 Task: Select the Baltic(iso 1257) in the encoding.
Action: Mouse moved to (13, 483)
Screenshot: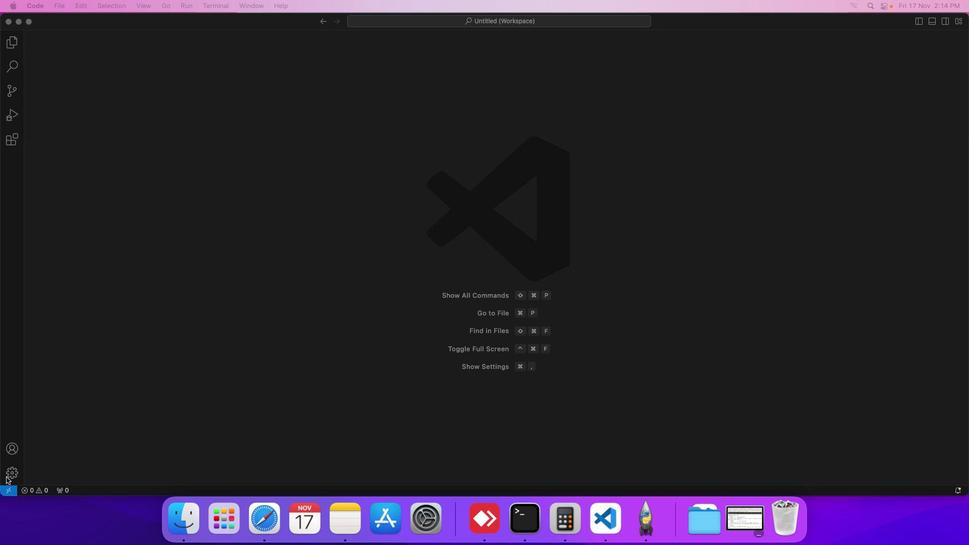 
Action: Mouse pressed left at (13, 483)
Screenshot: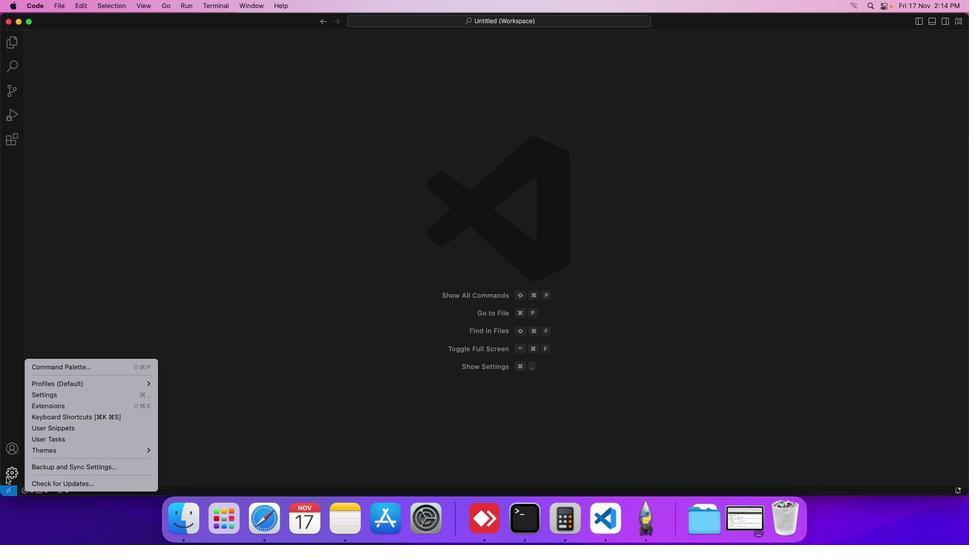 
Action: Mouse moved to (40, 404)
Screenshot: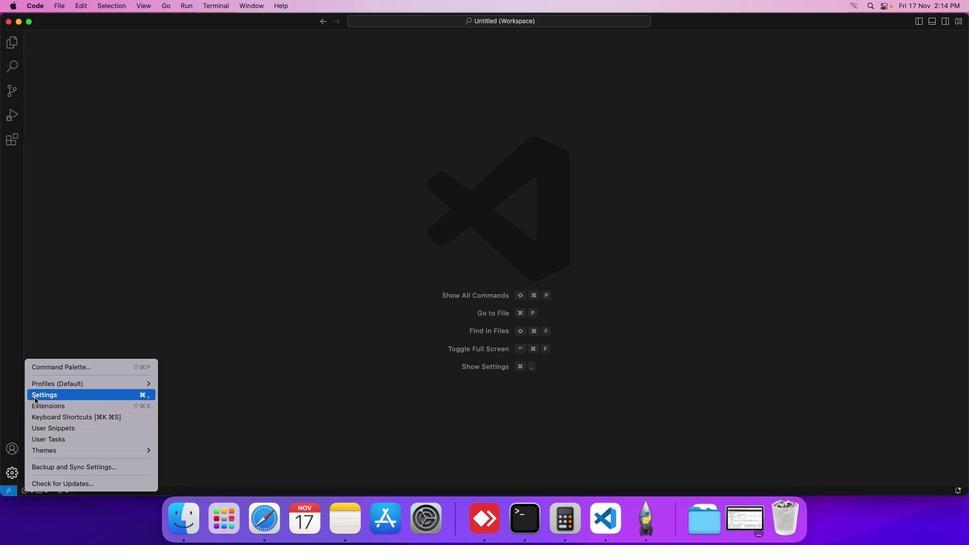 
Action: Mouse pressed left at (40, 404)
Screenshot: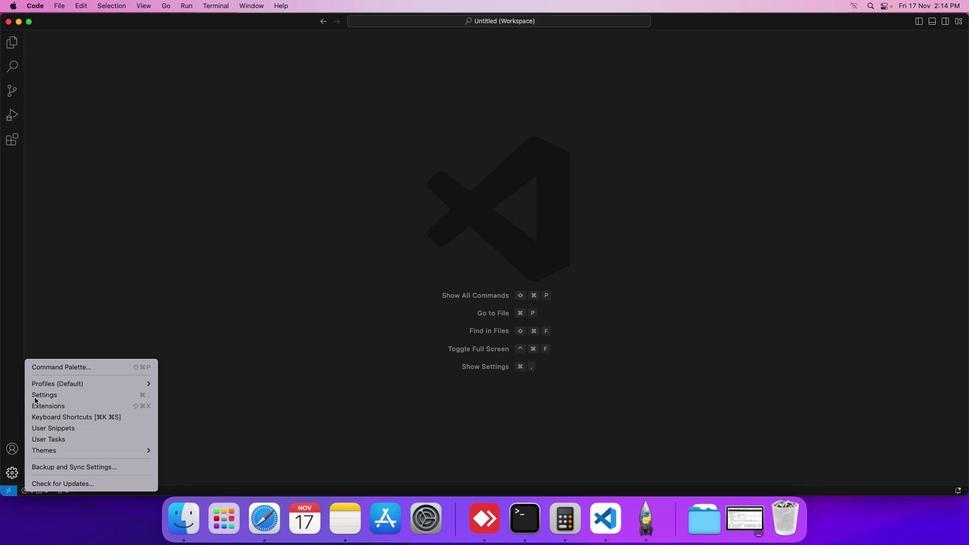 
Action: Mouse moved to (247, 88)
Screenshot: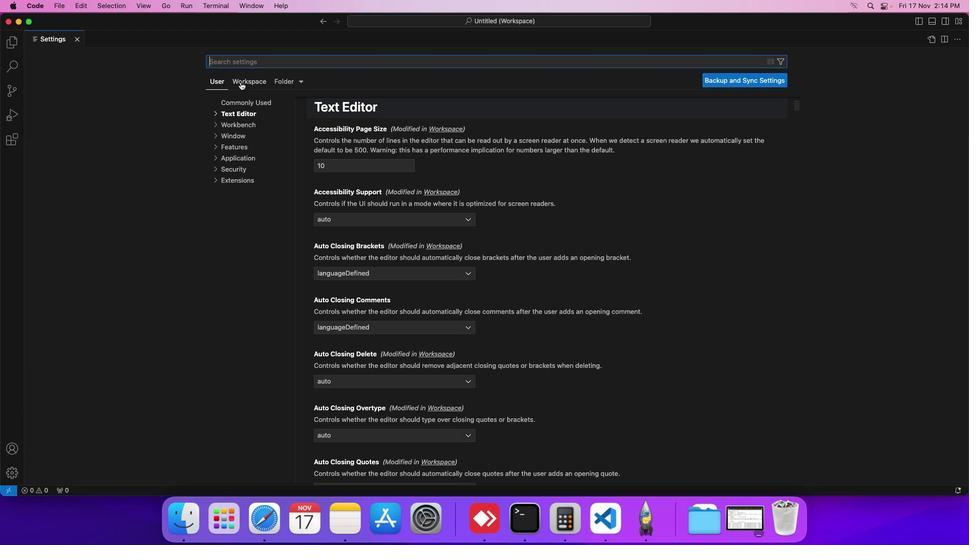 
Action: Mouse pressed left at (247, 88)
Screenshot: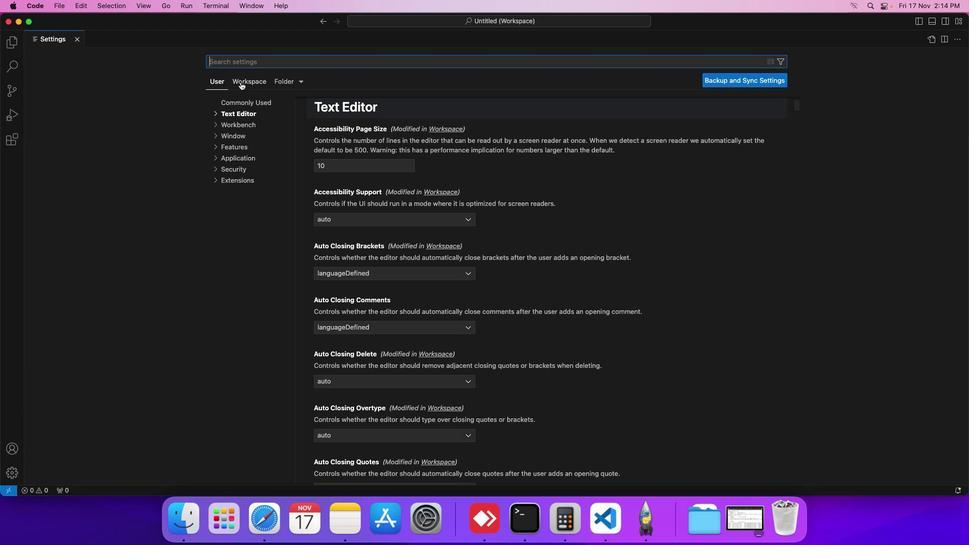 
Action: Mouse moved to (239, 117)
Screenshot: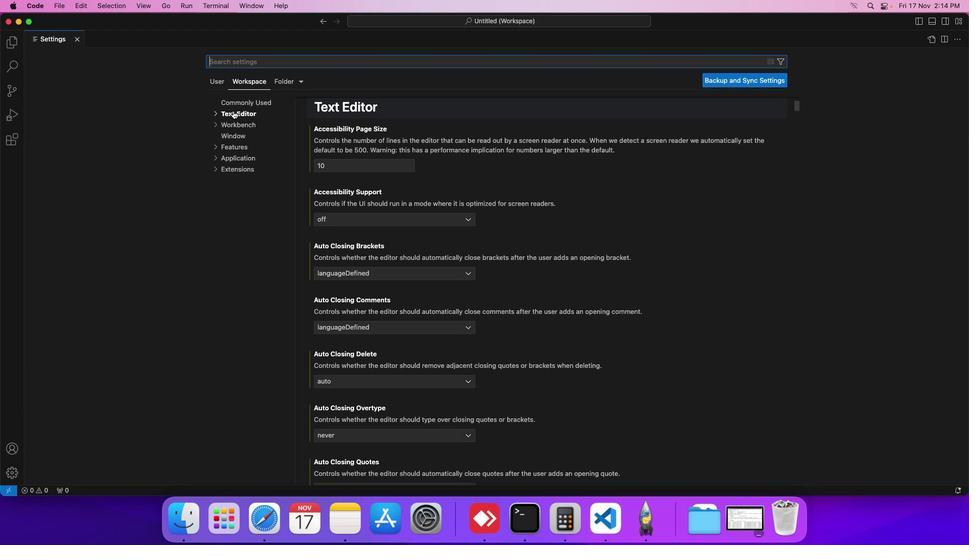 
Action: Mouse pressed left at (239, 117)
Screenshot: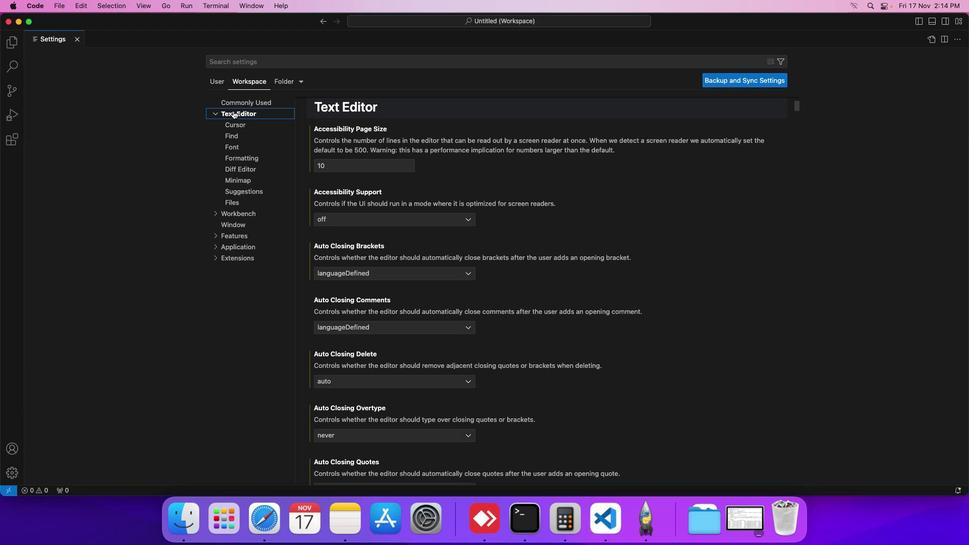 
Action: Mouse moved to (239, 208)
Screenshot: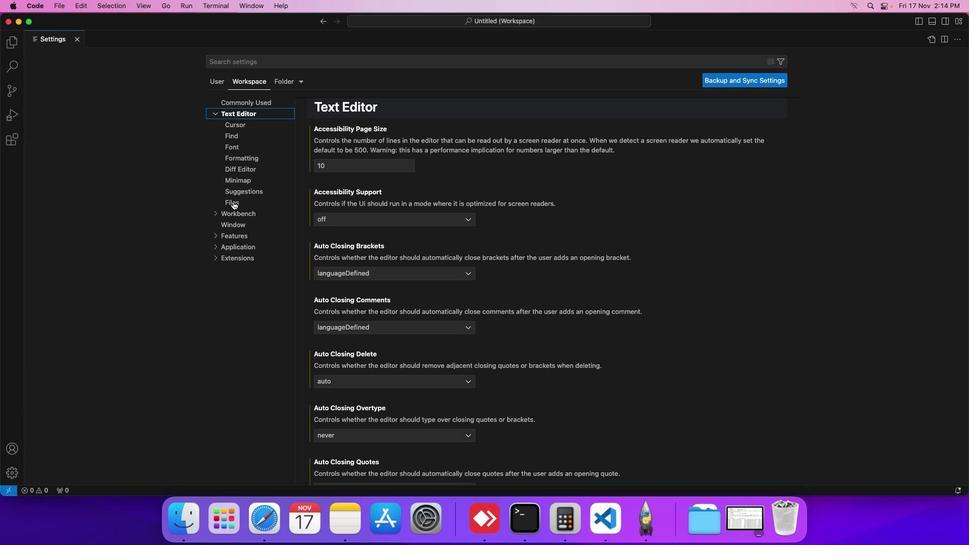 
Action: Mouse pressed left at (239, 208)
Screenshot: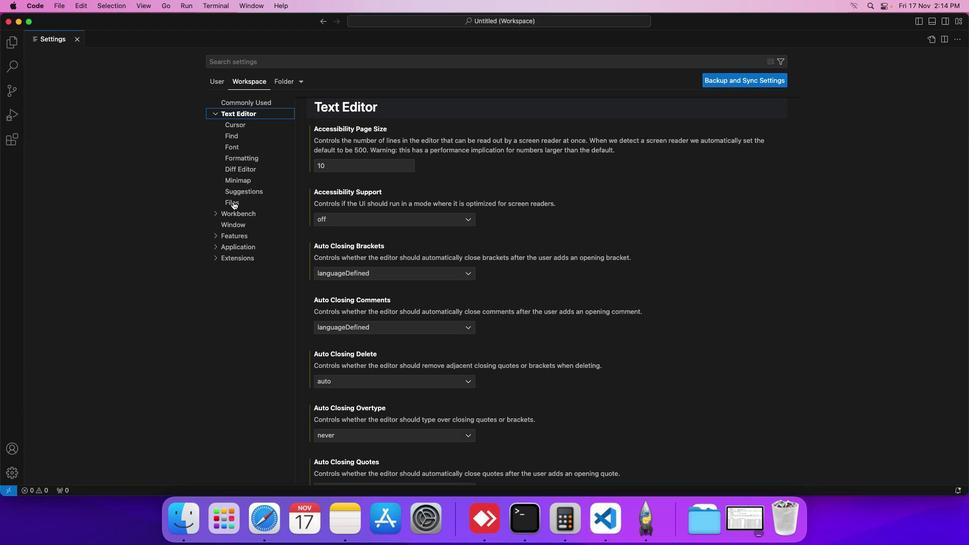 
Action: Mouse moved to (364, 273)
Screenshot: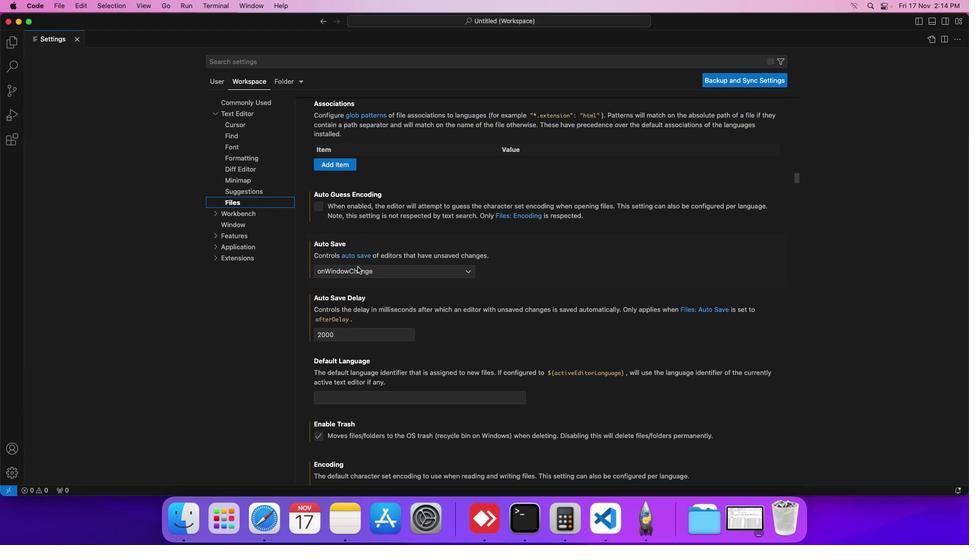 
Action: Mouse scrolled (364, 273) with delta (6, 6)
Screenshot: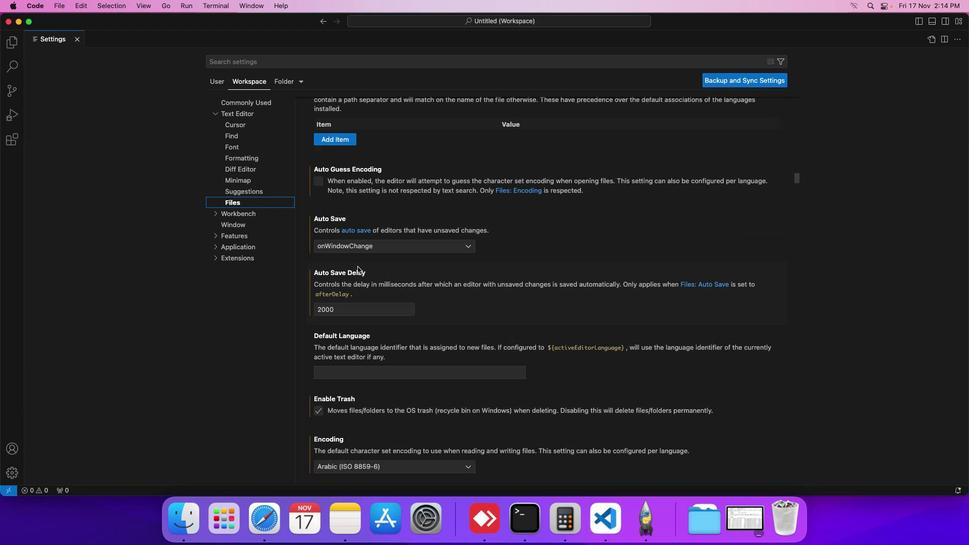 
Action: Mouse scrolled (364, 273) with delta (6, 6)
Screenshot: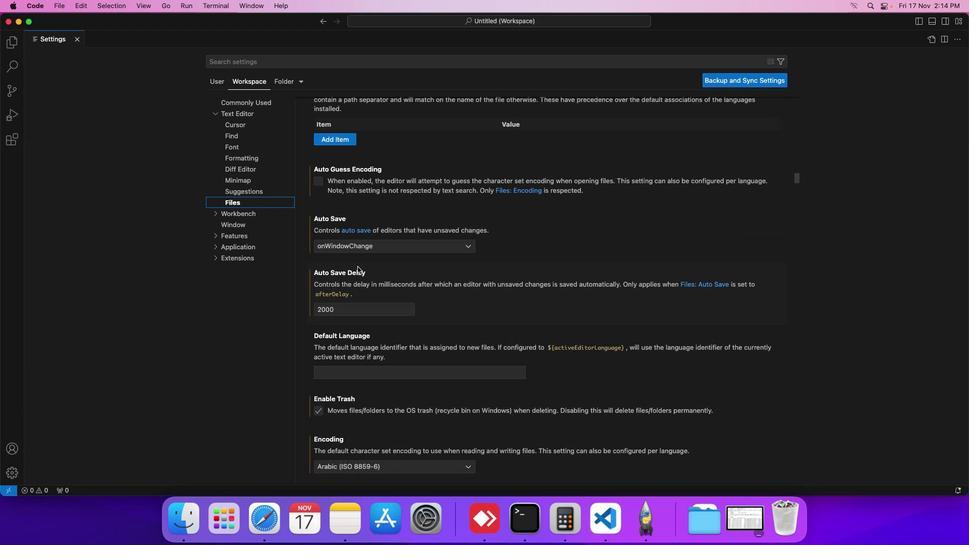 
Action: Mouse scrolled (364, 273) with delta (6, 6)
Screenshot: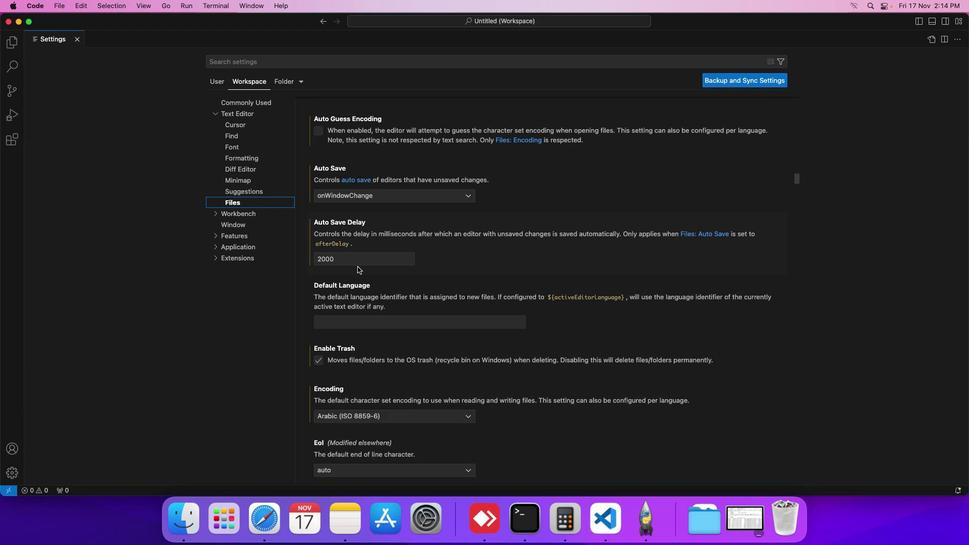 
Action: Mouse scrolled (364, 273) with delta (6, 6)
Screenshot: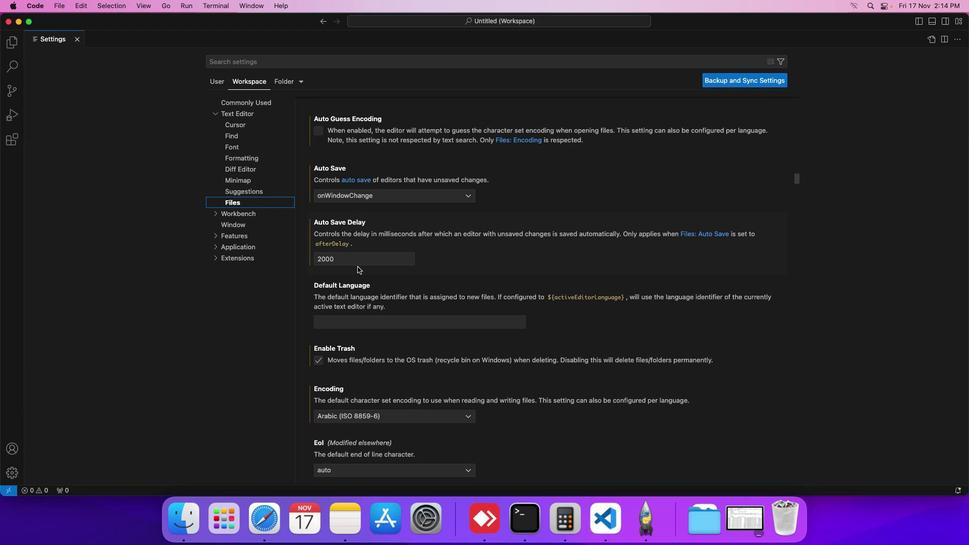 
Action: Mouse moved to (364, 273)
Screenshot: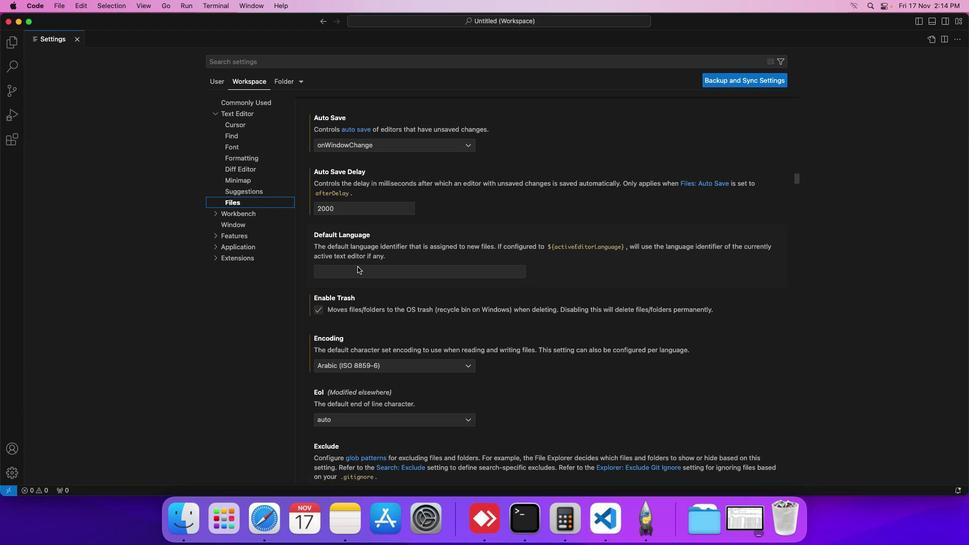 
Action: Mouse scrolled (364, 273) with delta (6, 6)
Screenshot: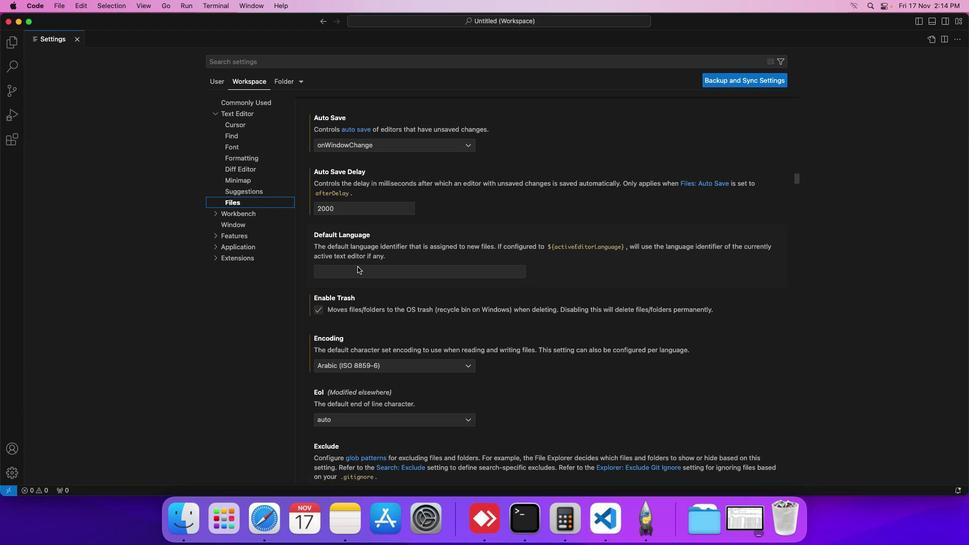 
Action: Mouse scrolled (364, 273) with delta (6, 6)
Screenshot: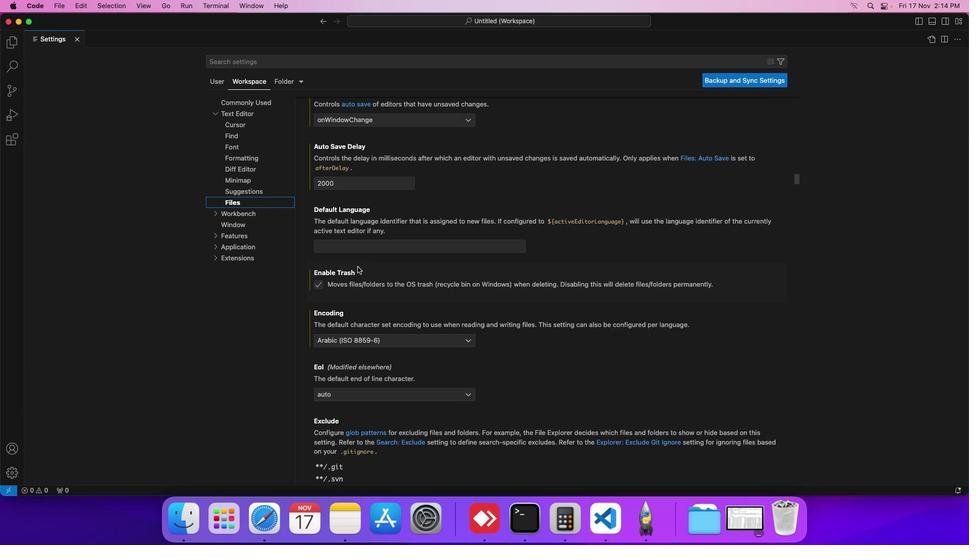 
Action: Mouse scrolled (364, 273) with delta (6, 6)
Screenshot: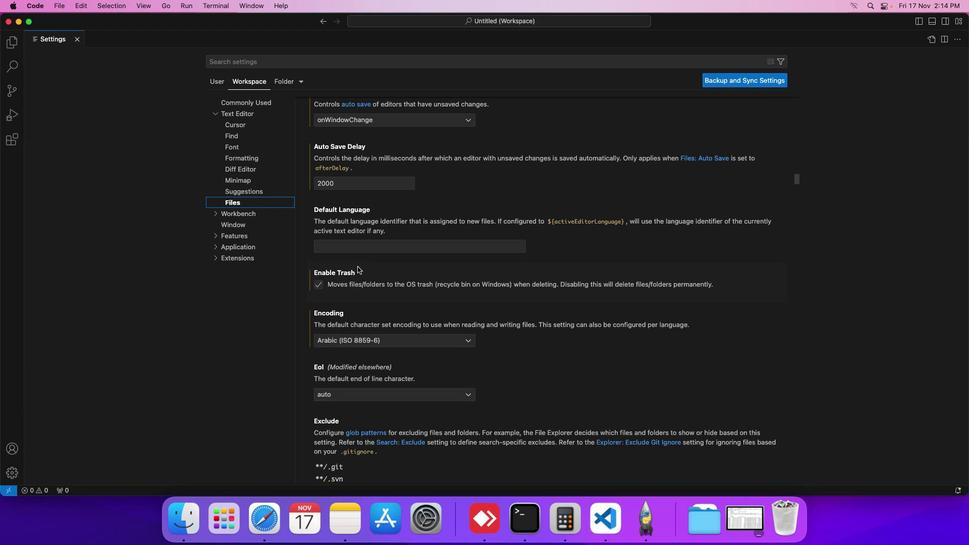 
Action: Mouse scrolled (364, 273) with delta (6, 6)
Screenshot: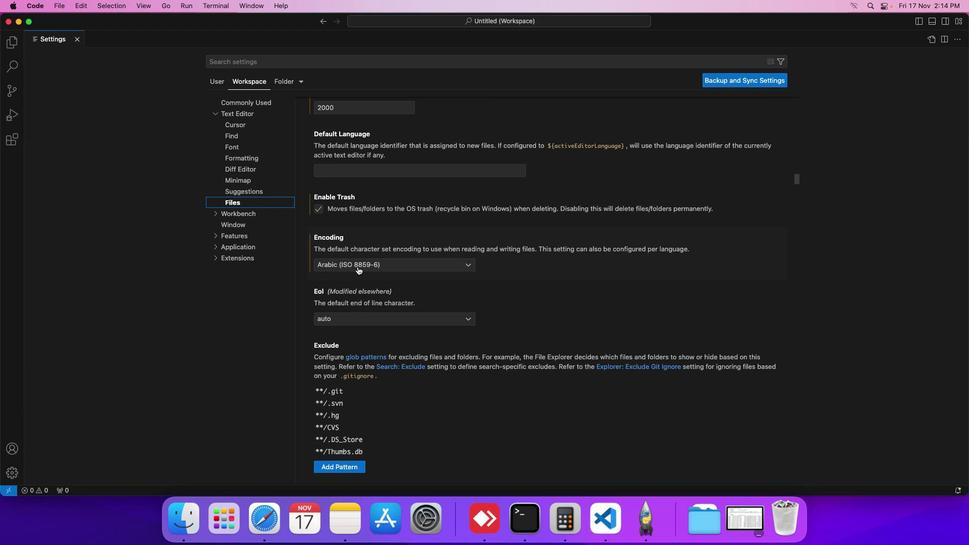 
Action: Mouse scrolled (364, 273) with delta (6, 6)
Screenshot: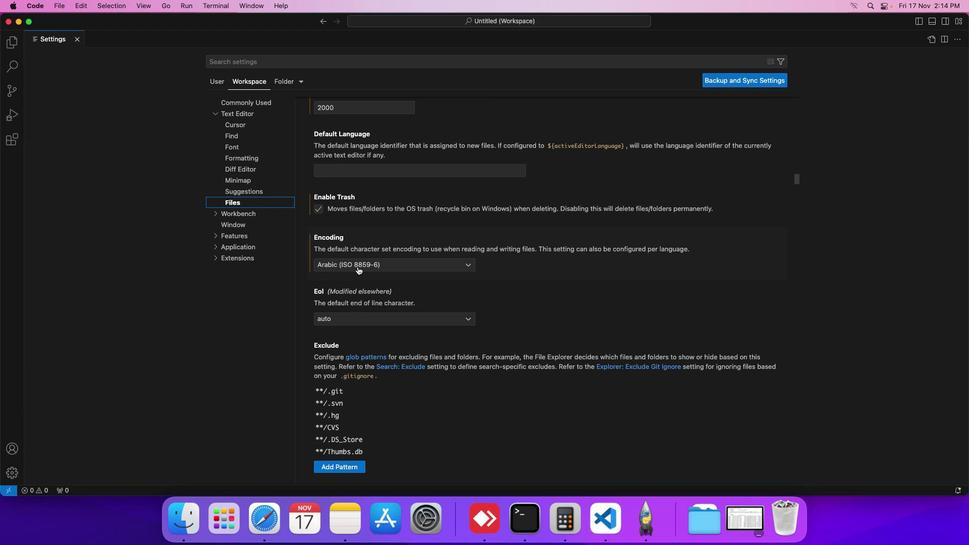 
Action: Mouse scrolled (364, 273) with delta (6, 6)
Screenshot: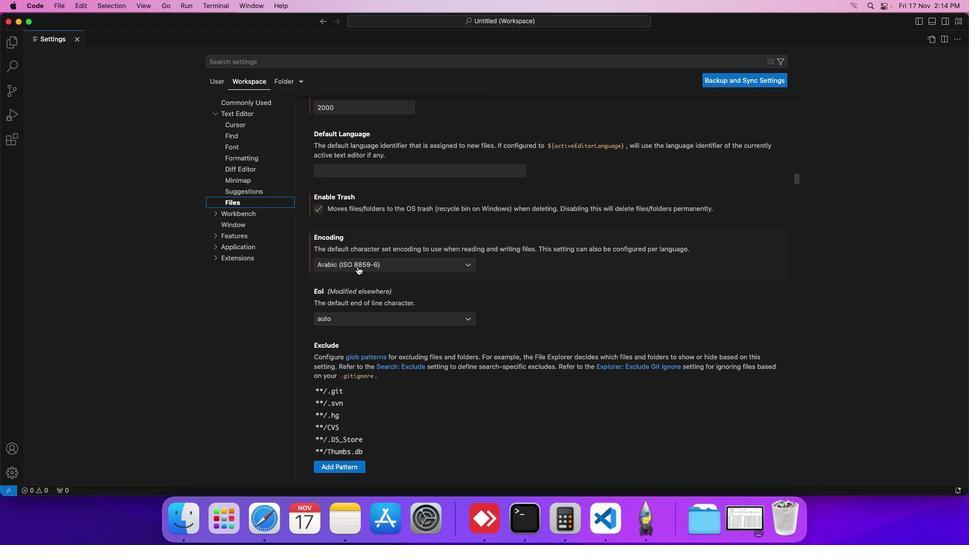 
Action: Mouse scrolled (364, 273) with delta (6, 6)
Screenshot: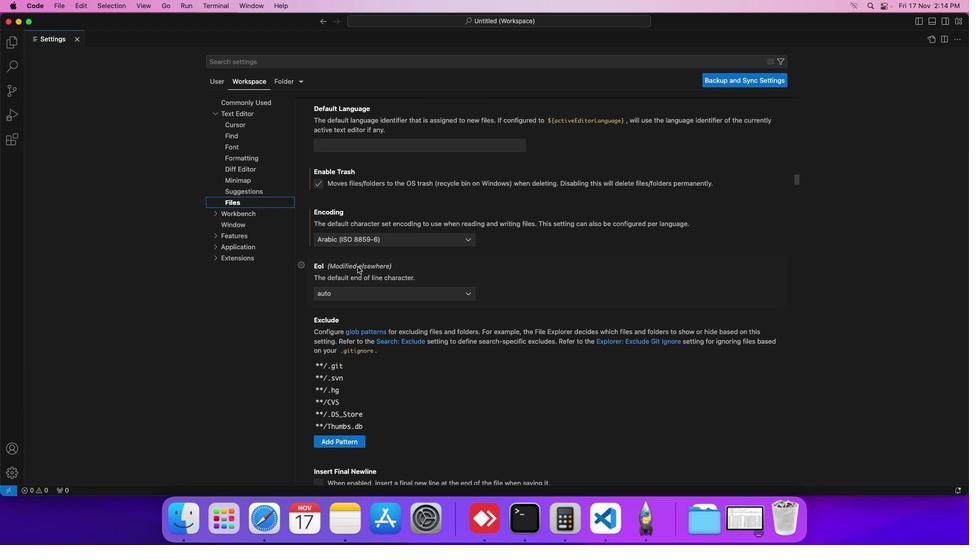 
Action: Mouse moved to (368, 244)
Screenshot: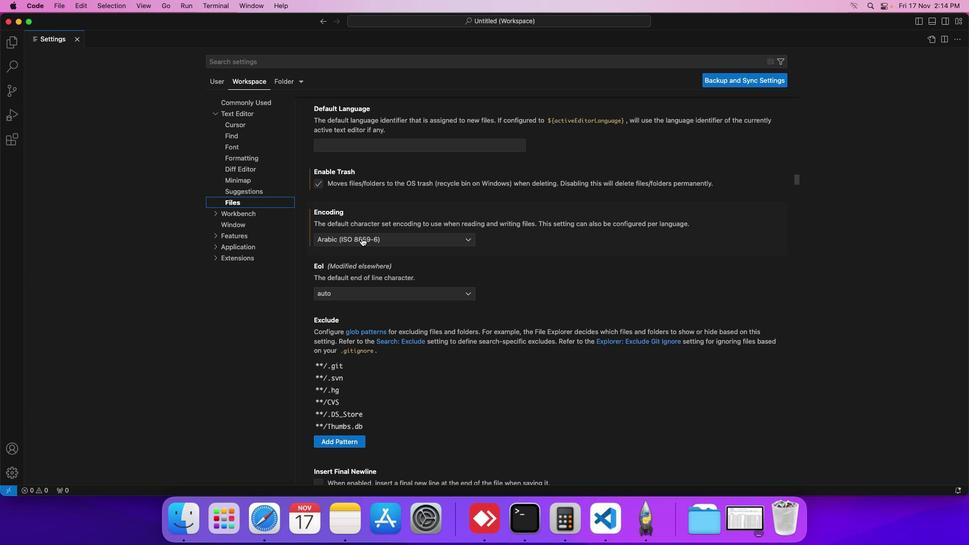 
Action: Mouse pressed left at (368, 244)
Screenshot: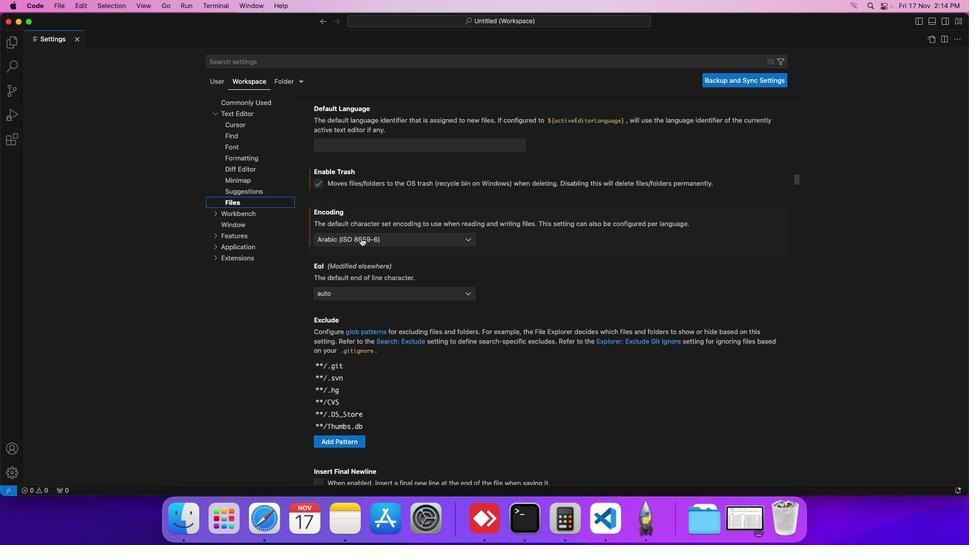 
Action: Mouse moved to (357, 394)
Screenshot: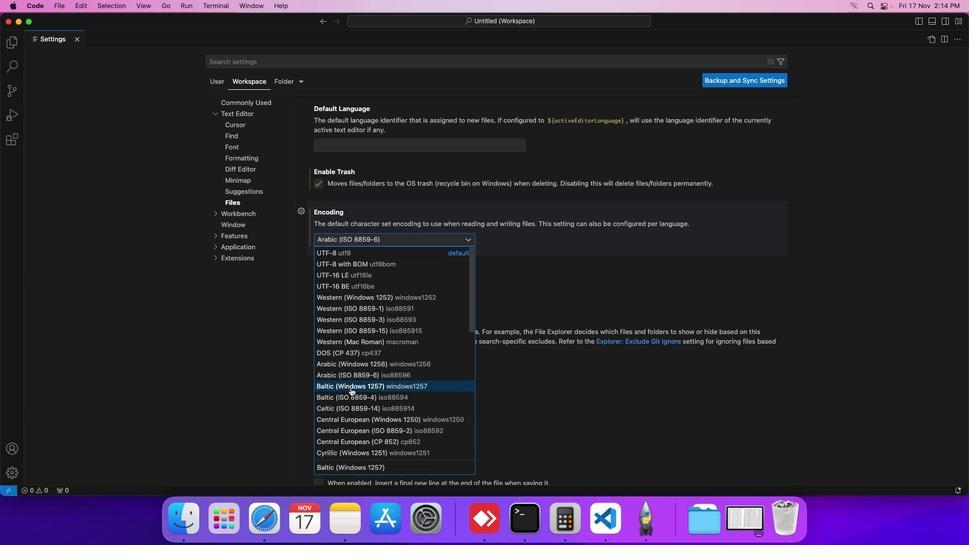 
Action: Mouse pressed left at (357, 394)
Screenshot: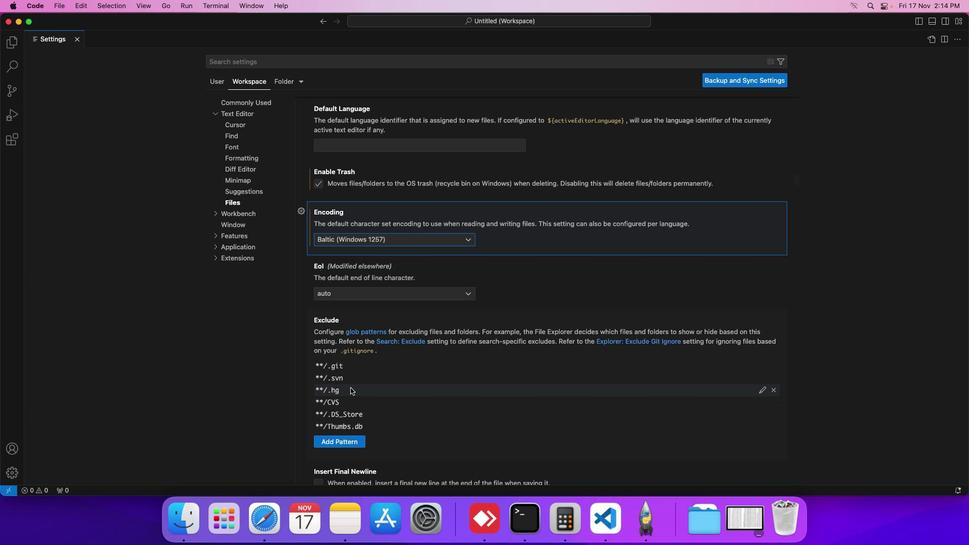 
Action: Mouse moved to (405, 246)
Screenshot: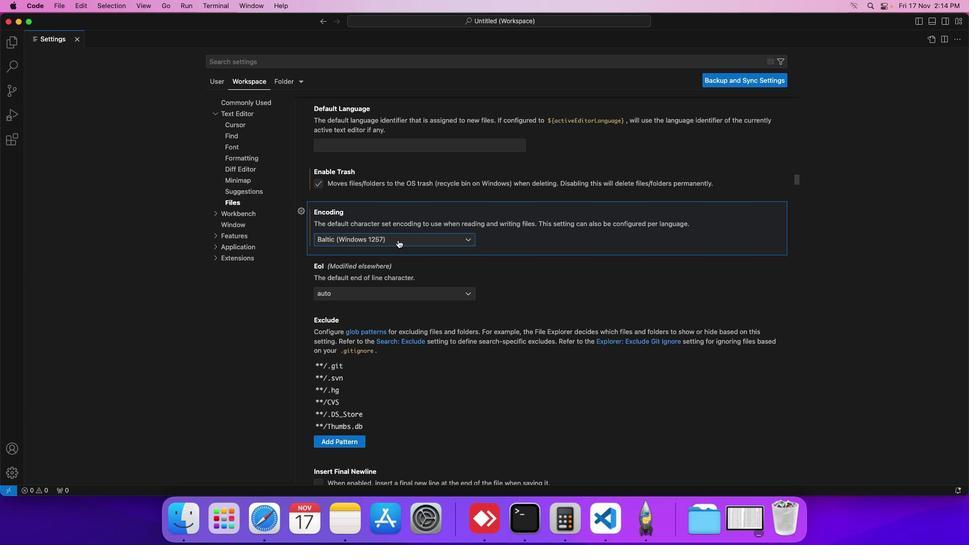 
